 Task: Change the email settings of saved searches for sale to never.
Action: Mouse moved to (919, 108)
Screenshot: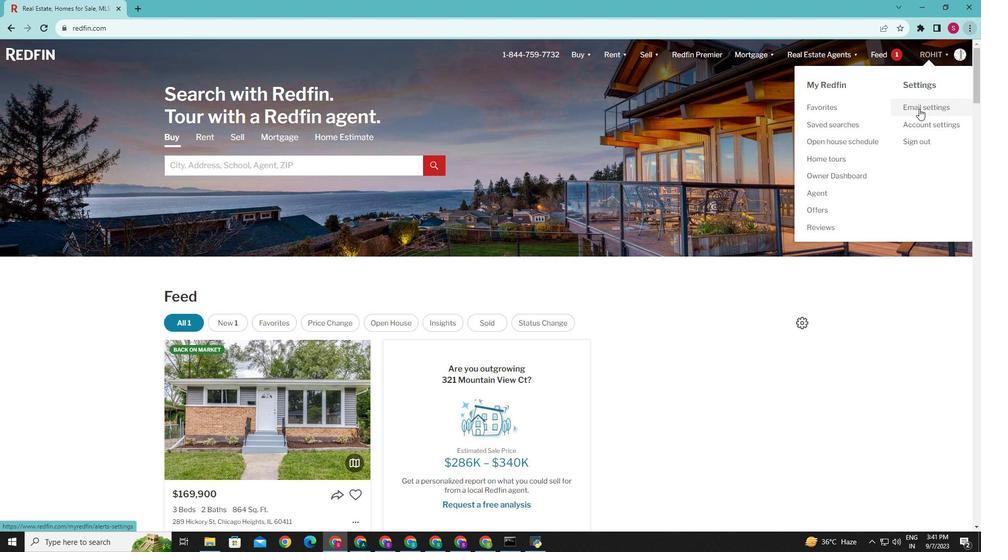 
Action: Mouse pressed left at (919, 108)
Screenshot: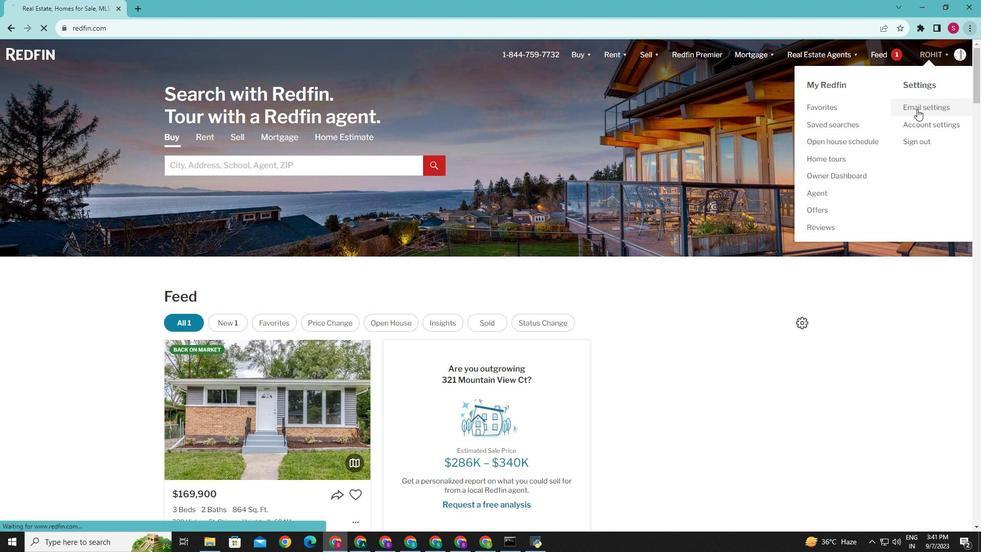 
Action: Mouse moved to (414, 394)
Screenshot: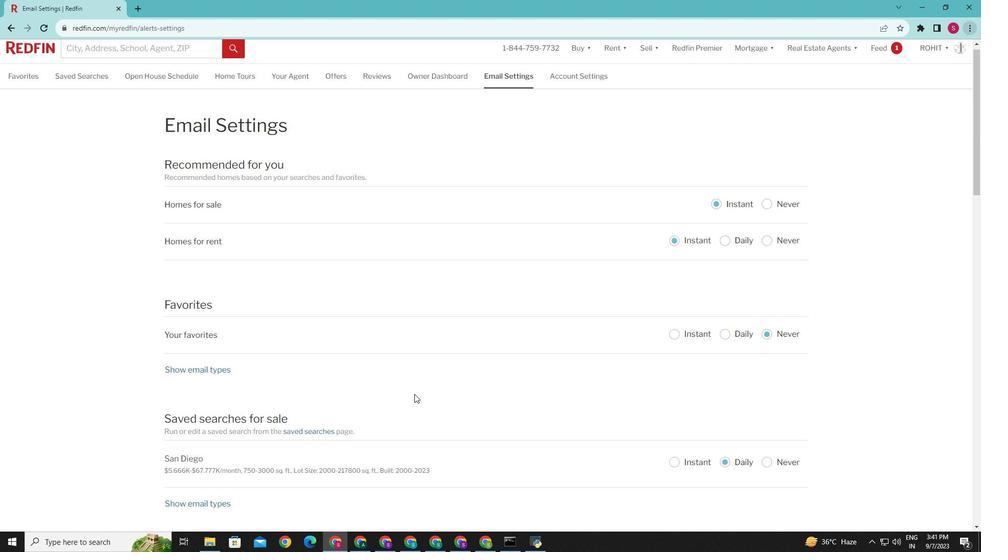 
Action: Mouse scrolled (414, 393) with delta (0, 0)
Screenshot: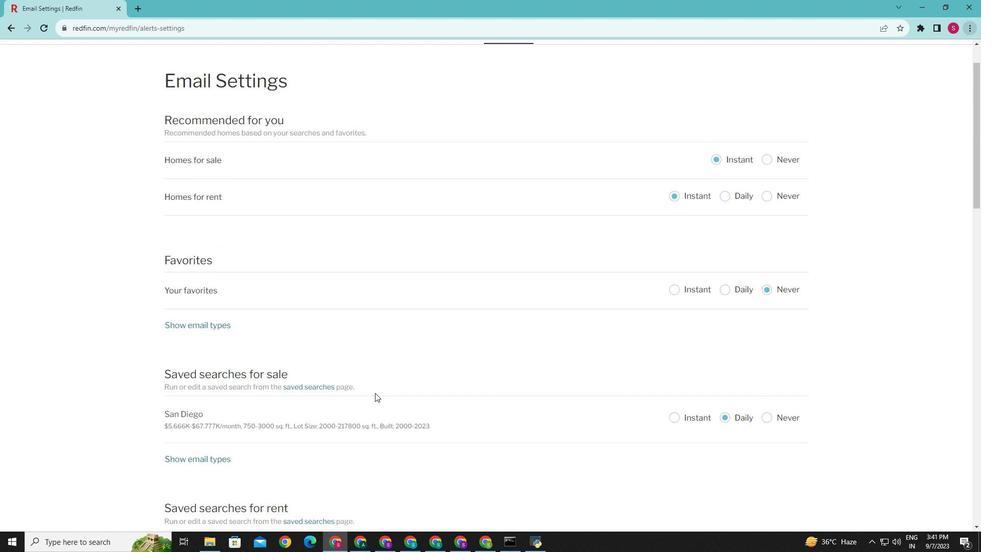 
Action: Mouse moved to (764, 416)
Screenshot: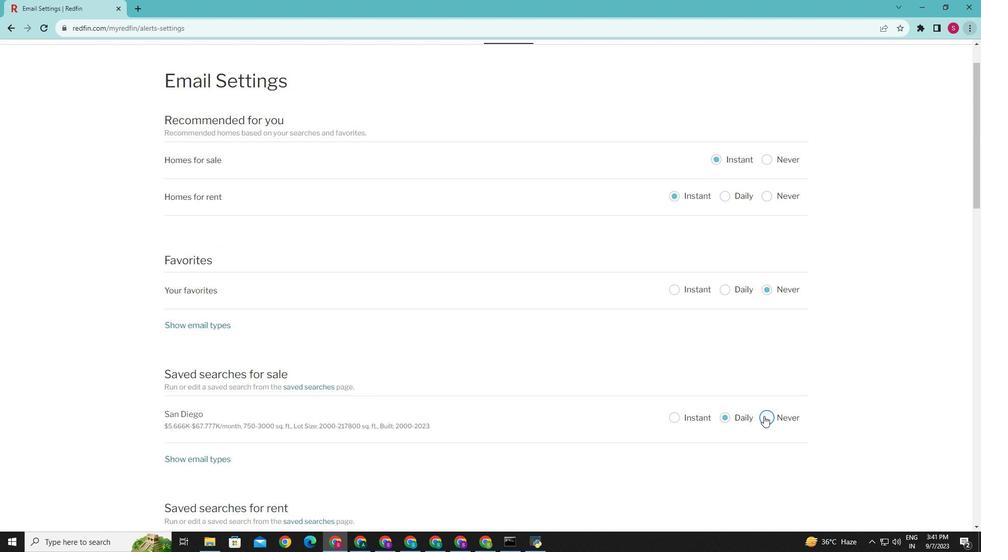
Action: Mouse pressed left at (764, 416)
Screenshot: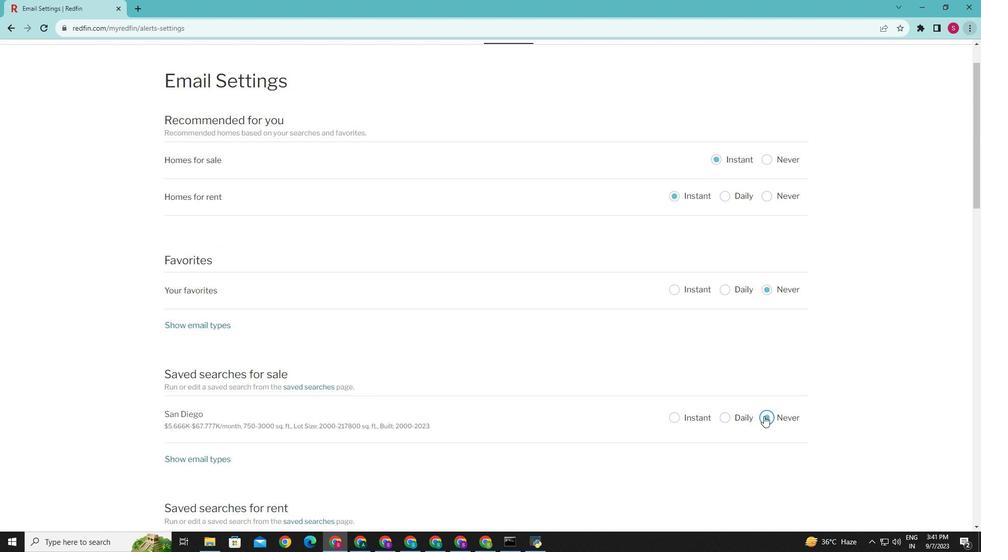
Action: Mouse moved to (527, 381)
Screenshot: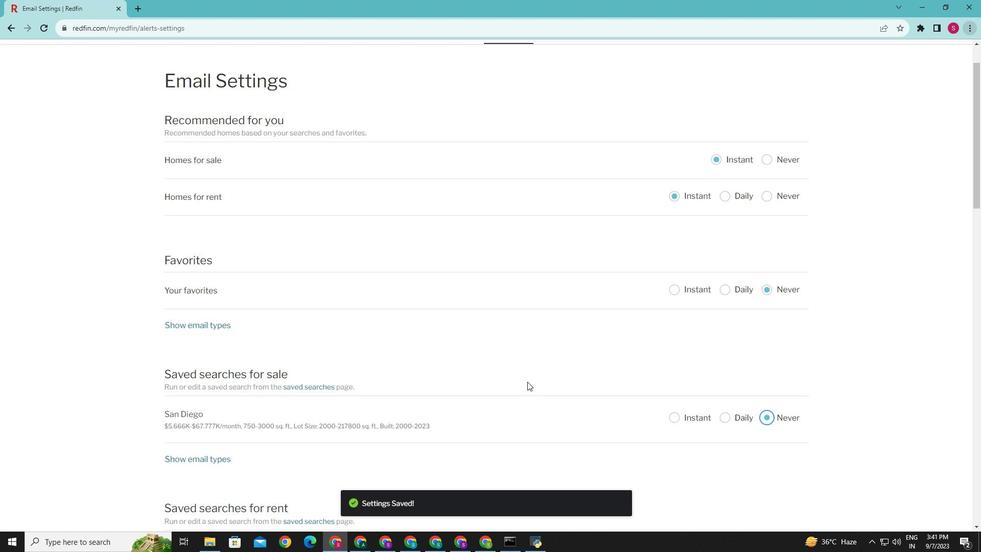 
